 Task: Look for space in Gorizia, Italy from 15th June, 2023 to 21st June, 2023 for 5 adults in price range Rs.14000 to Rs.25000. Place can be entire place with 3 bedrooms having 3 beds and 3 bathrooms. Property type can be house, flat, guest house. Booking option can be shelf check-in. Required host language is English.
Action: Mouse moved to (400, 103)
Screenshot: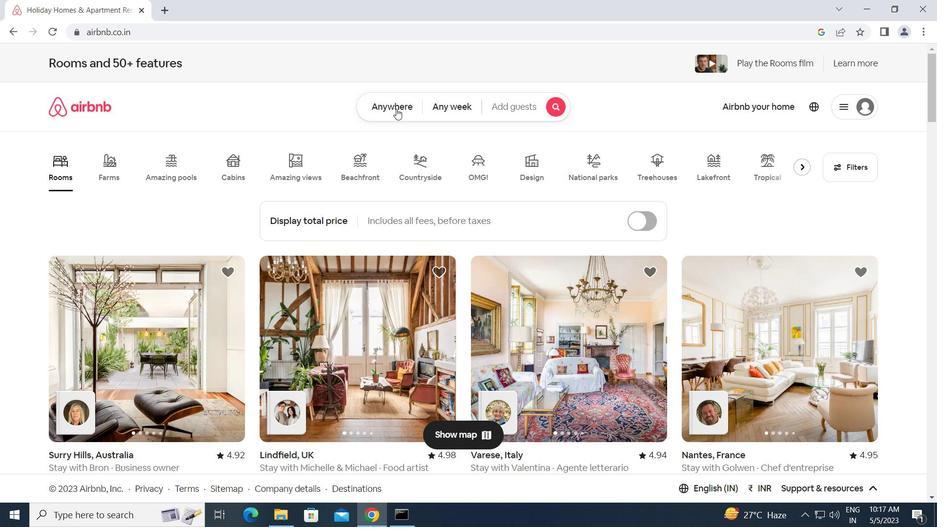 
Action: Mouse pressed left at (400, 103)
Screenshot: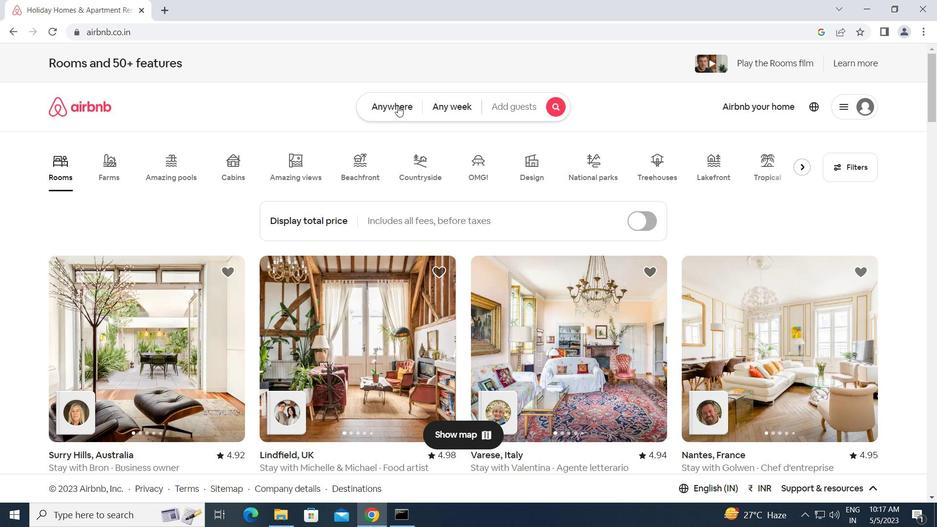 
Action: Mouse moved to (333, 159)
Screenshot: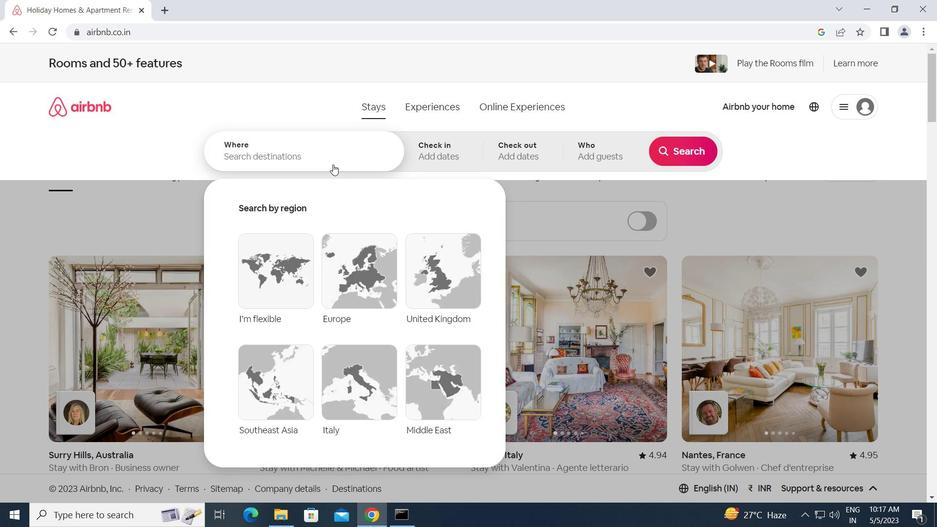 
Action: Mouse pressed left at (333, 159)
Screenshot: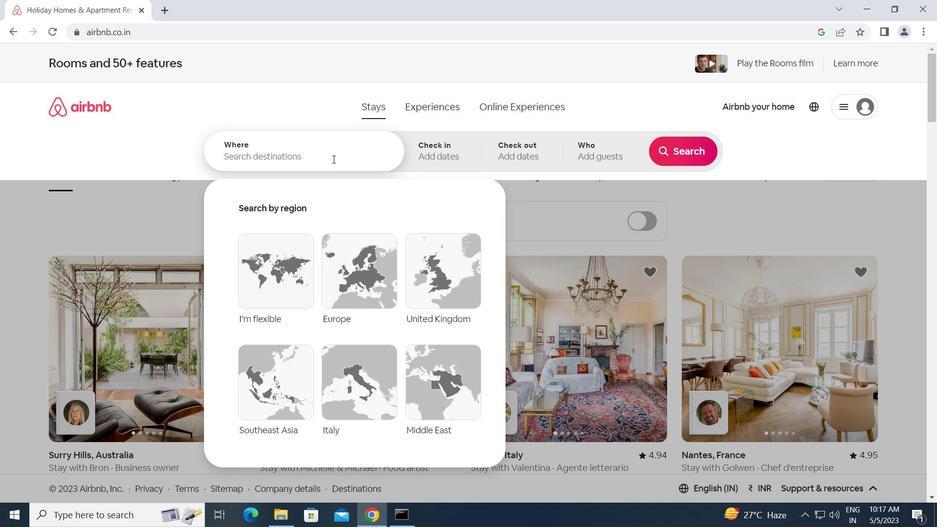 
Action: Key pressed g<Key.caps_lock>orizia,<Key.space><Key.caps_lock>i<Key.caps_lock>taly<Key.enter>
Screenshot: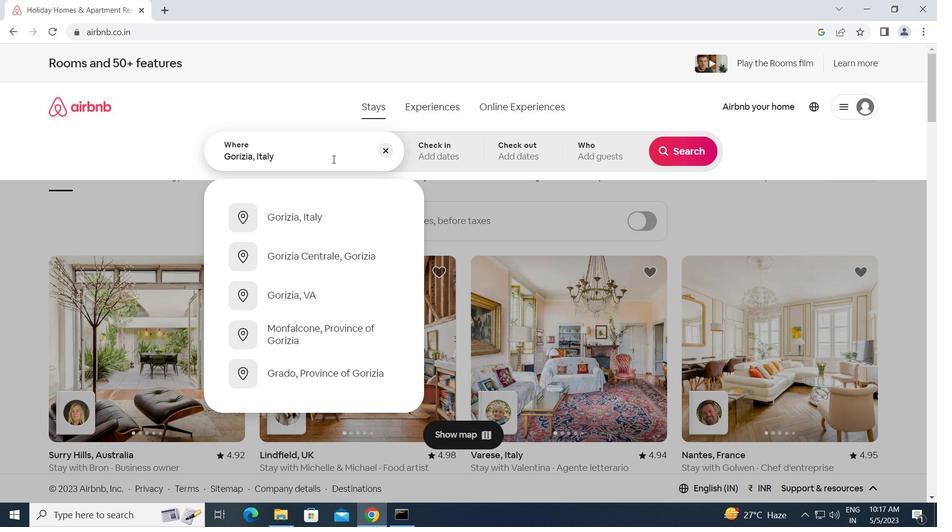 
Action: Mouse moved to (610, 354)
Screenshot: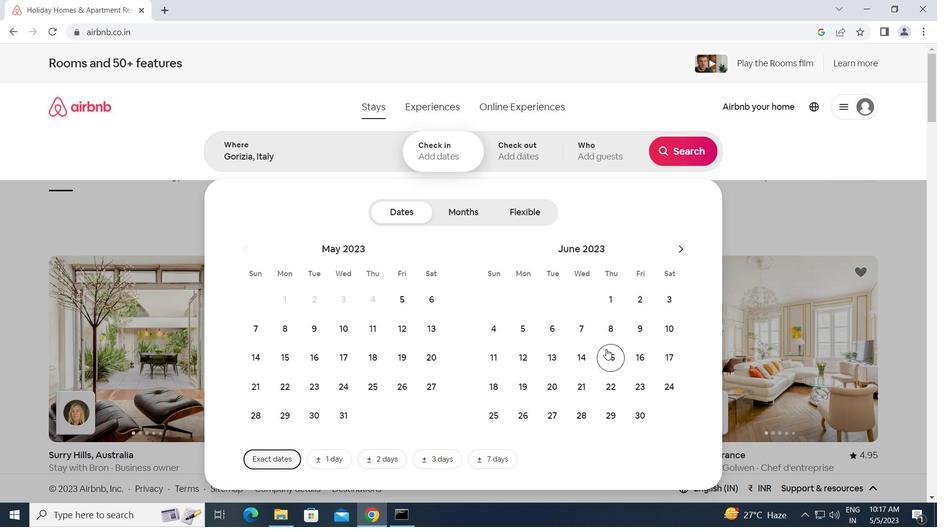 
Action: Mouse pressed left at (610, 354)
Screenshot: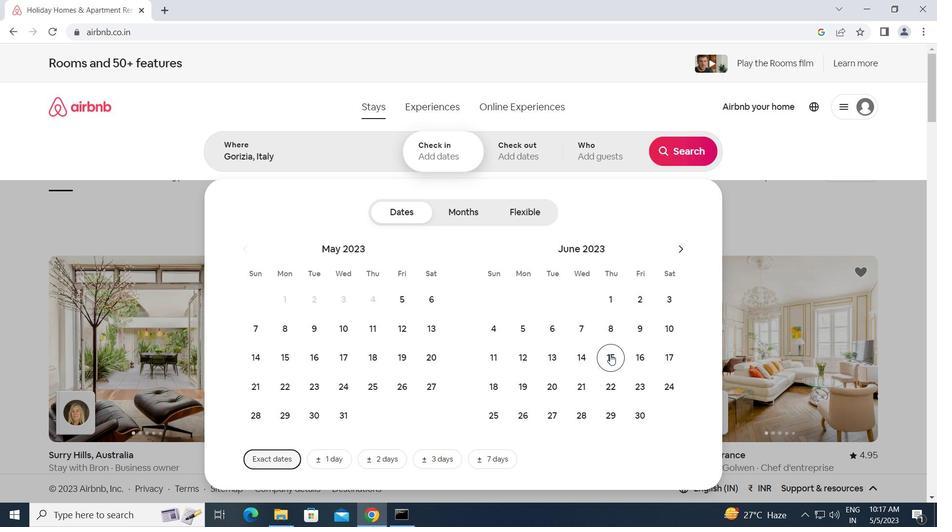 
Action: Mouse moved to (578, 386)
Screenshot: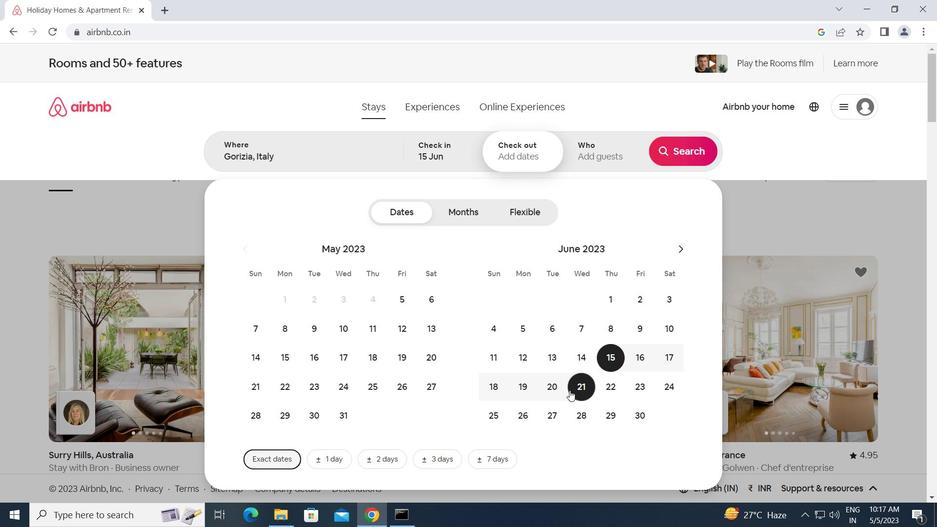 
Action: Mouse pressed left at (578, 386)
Screenshot: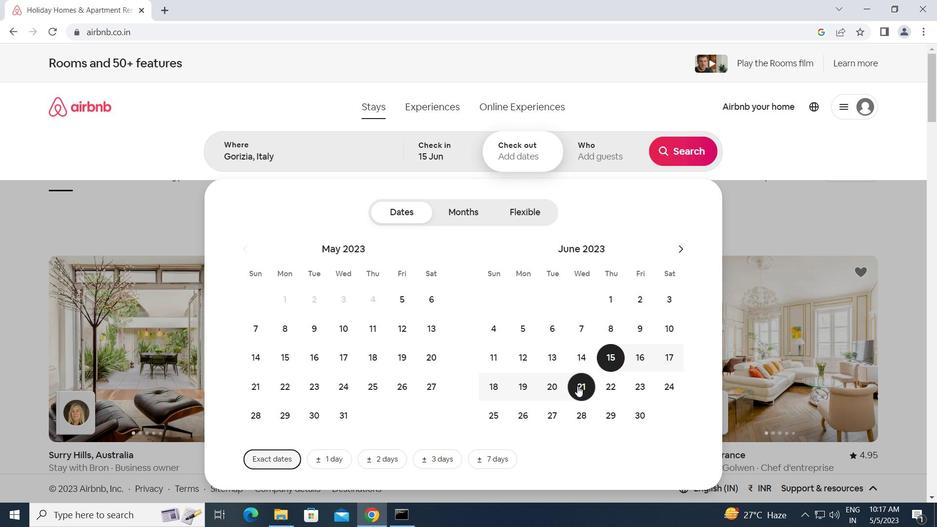 
Action: Mouse moved to (602, 155)
Screenshot: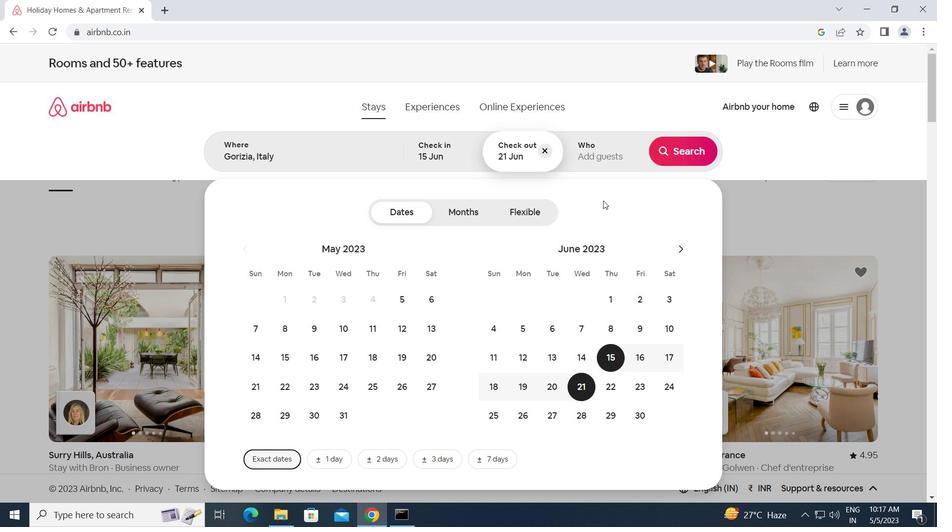 
Action: Mouse pressed left at (602, 155)
Screenshot: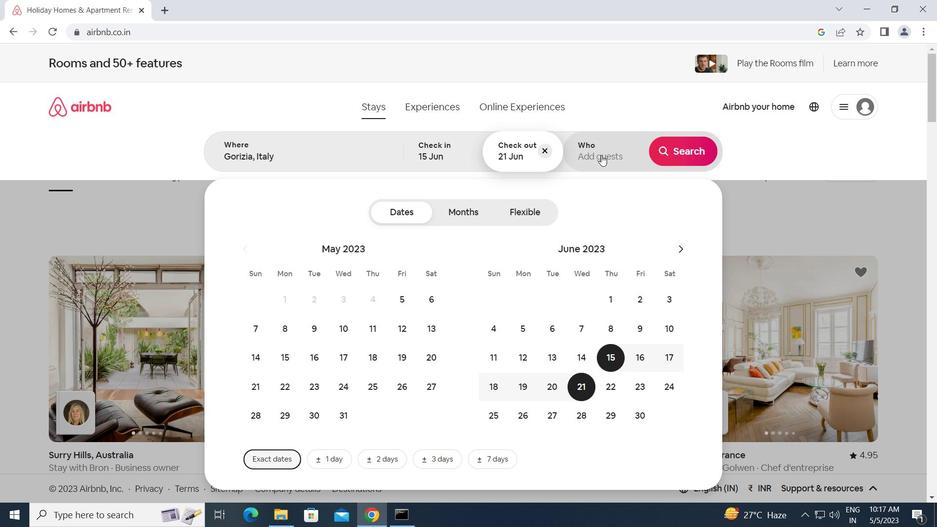 
Action: Mouse moved to (692, 217)
Screenshot: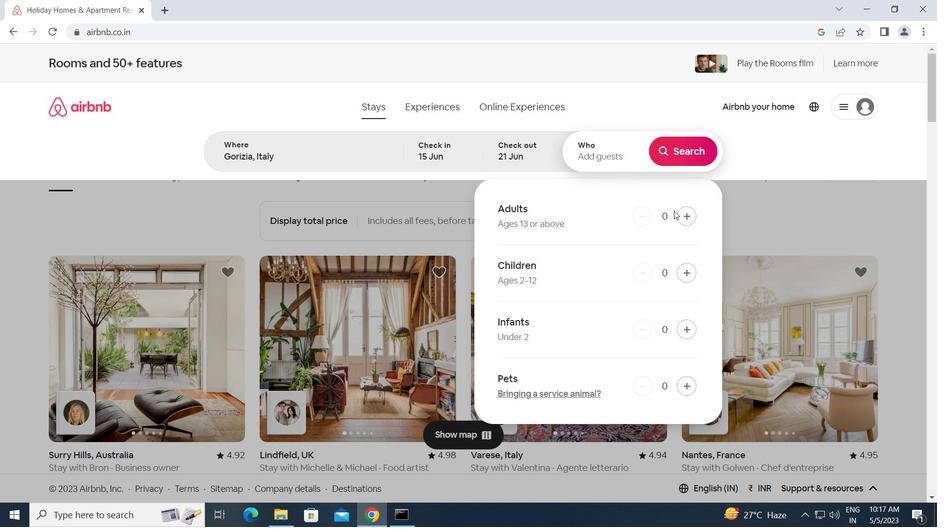 
Action: Mouse pressed left at (692, 217)
Screenshot: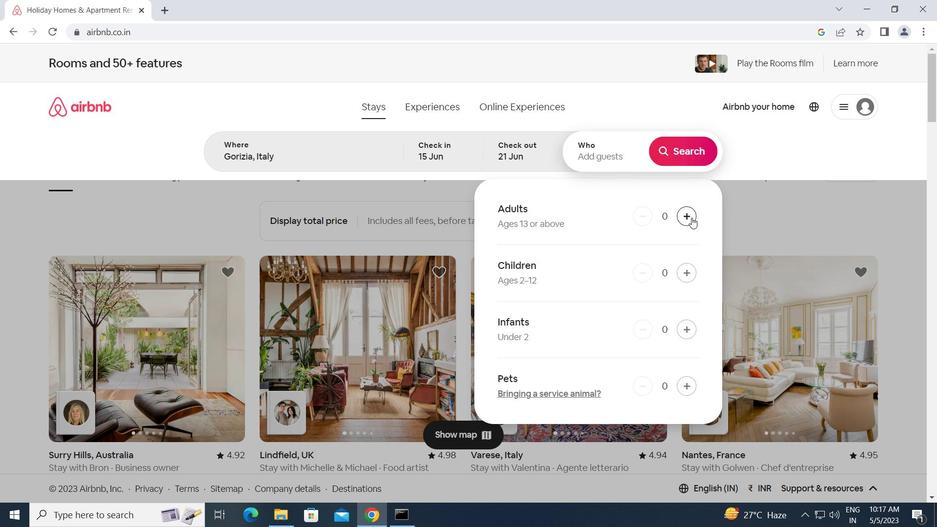 
Action: Mouse pressed left at (692, 217)
Screenshot: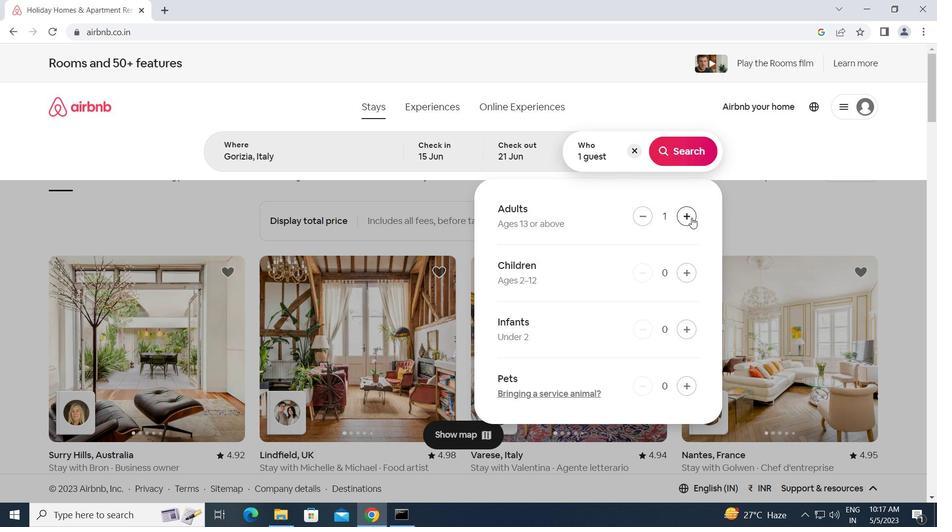 
Action: Mouse pressed left at (692, 217)
Screenshot: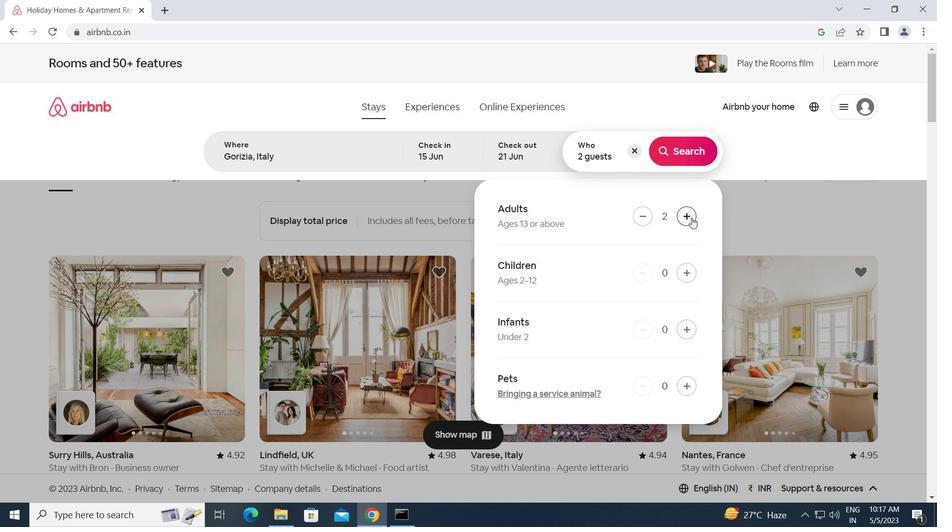 
Action: Mouse pressed left at (692, 217)
Screenshot: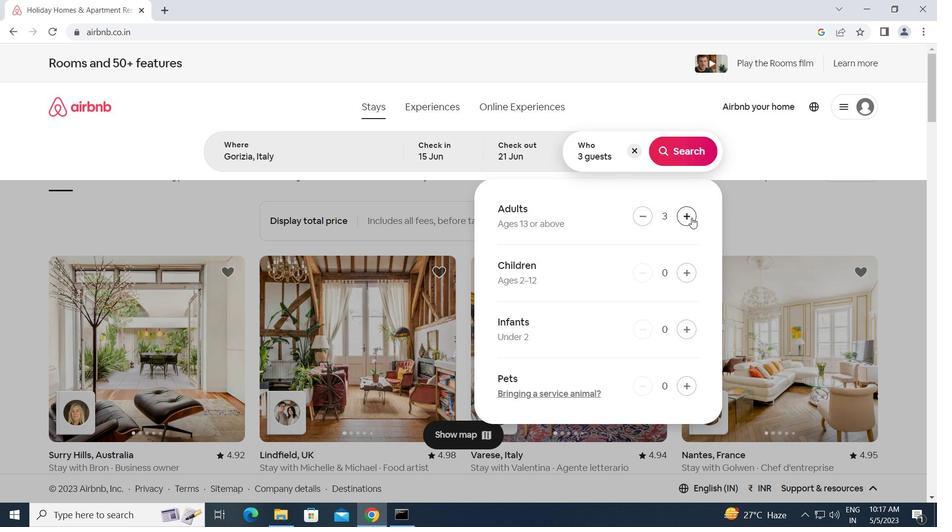 
Action: Mouse pressed left at (692, 217)
Screenshot: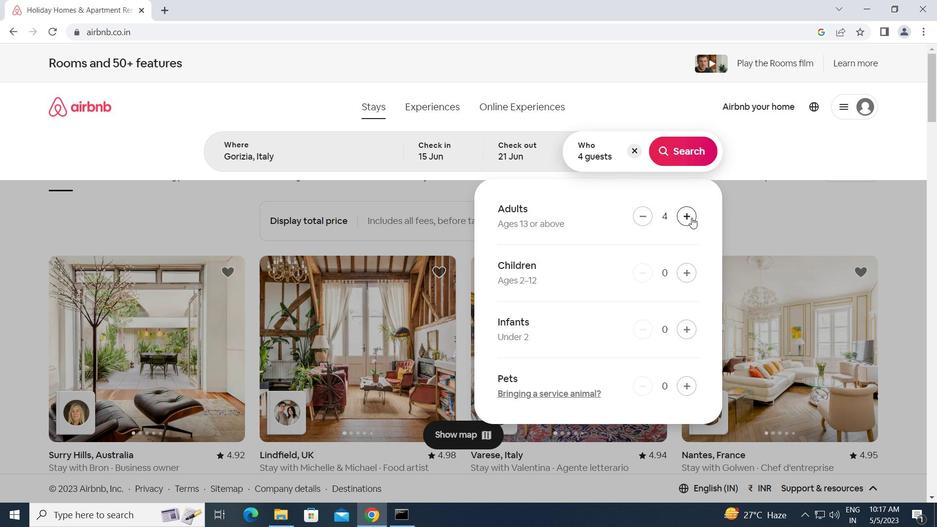 
Action: Mouse moved to (691, 148)
Screenshot: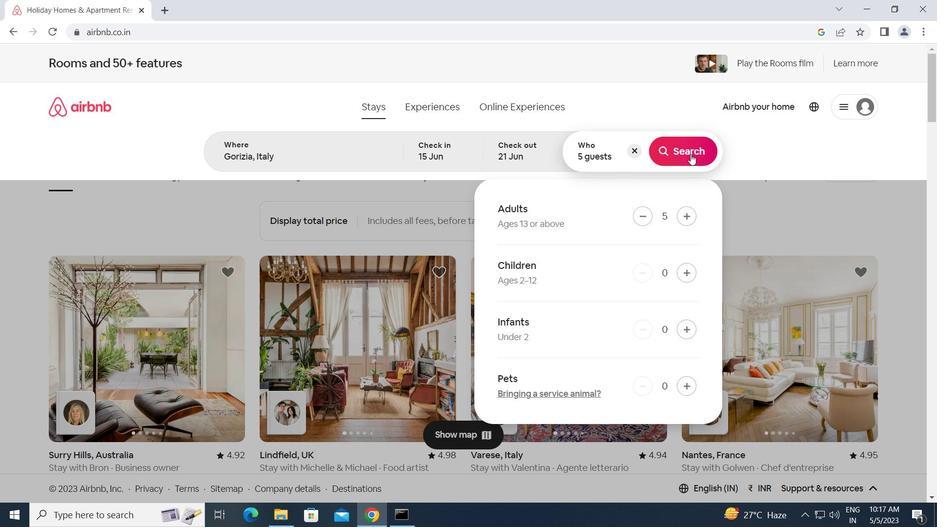 
Action: Mouse pressed left at (691, 148)
Screenshot: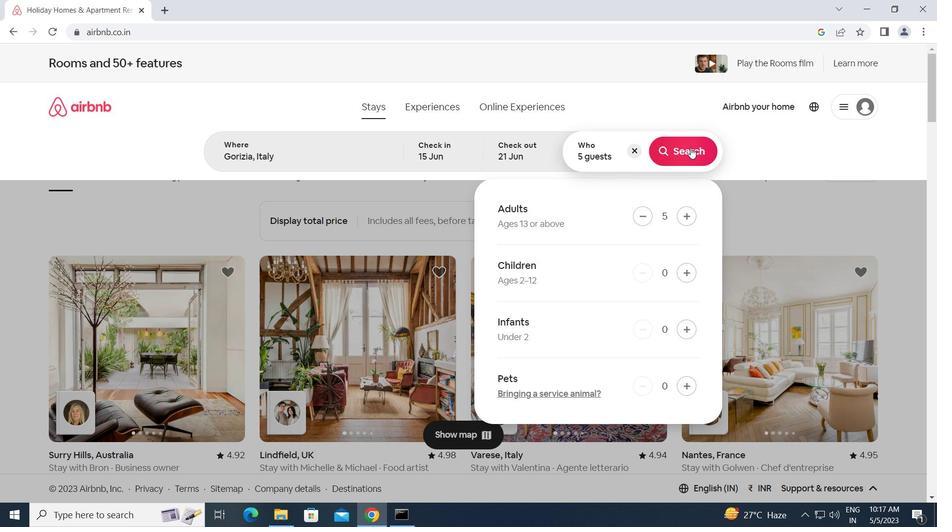 
Action: Mouse moved to (872, 116)
Screenshot: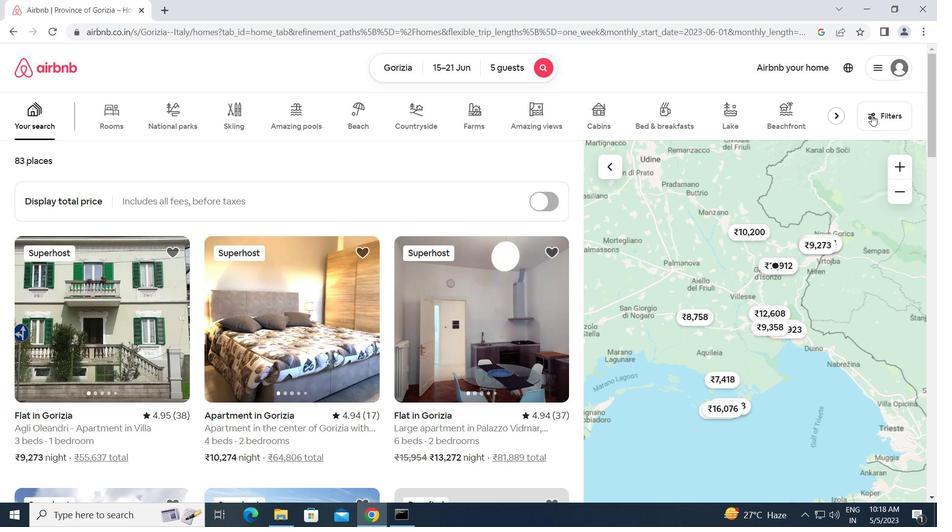 
Action: Mouse pressed left at (872, 116)
Screenshot: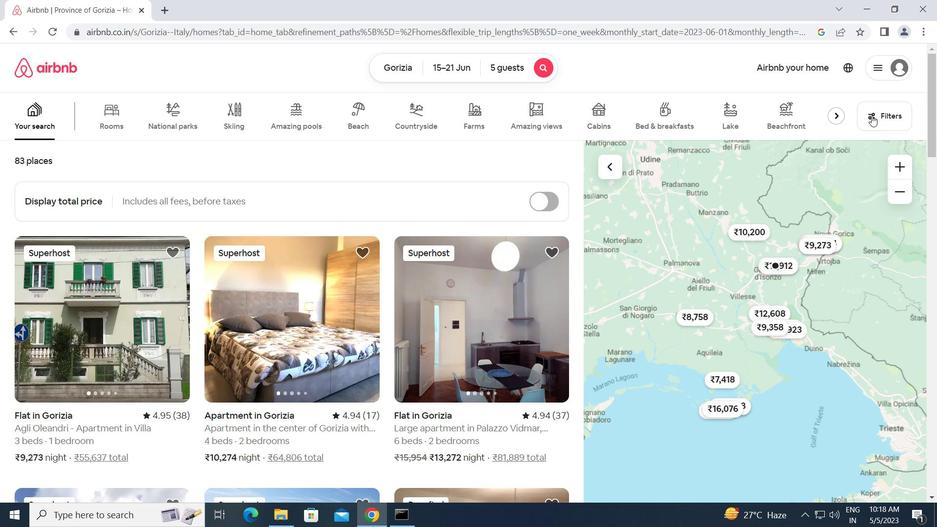 
Action: Mouse moved to (307, 420)
Screenshot: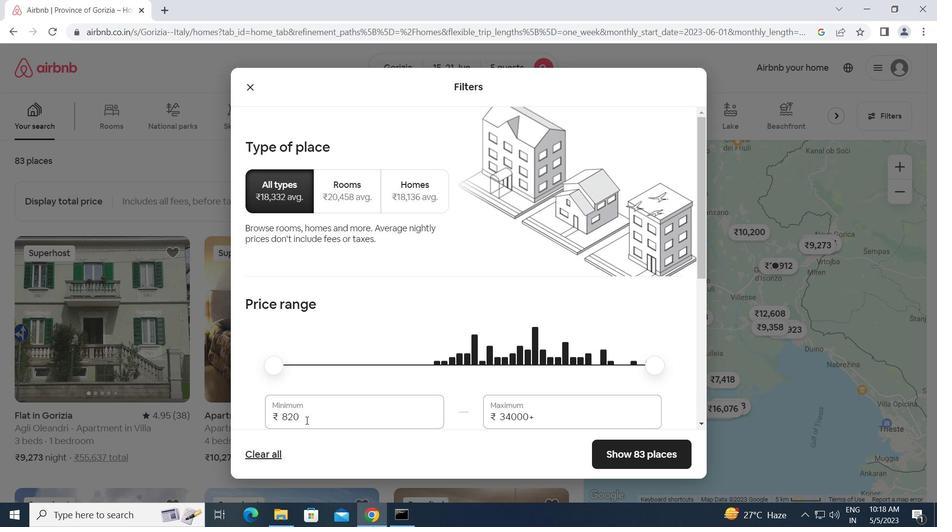 
Action: Mouse pressed left at (307, 420)
Screenshot: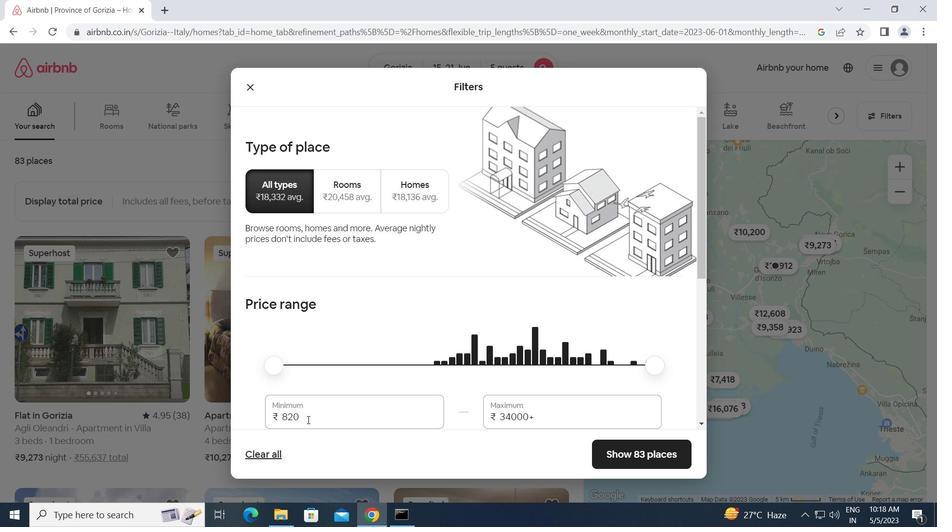 
Action: Mouse moved to (297, 355)
Screenshot: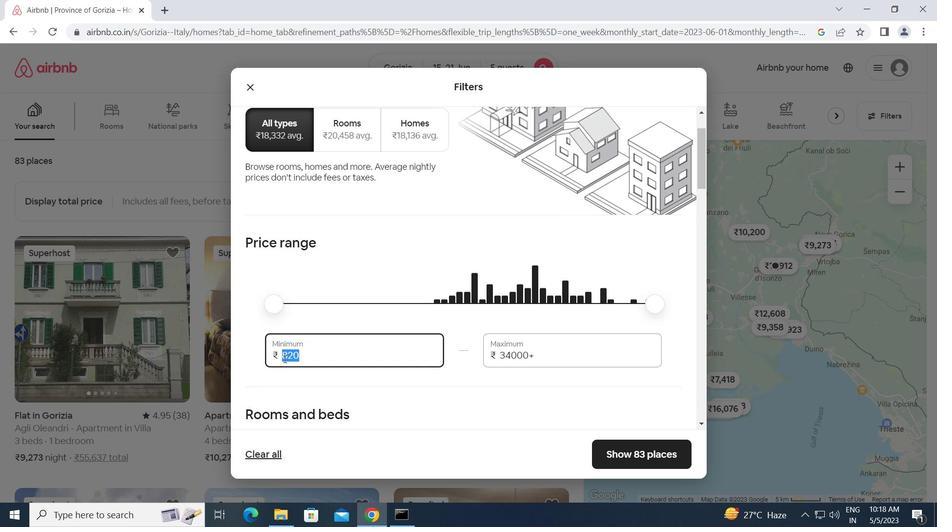
Action: Mouse pressed left at (297, 355)
Screenshot: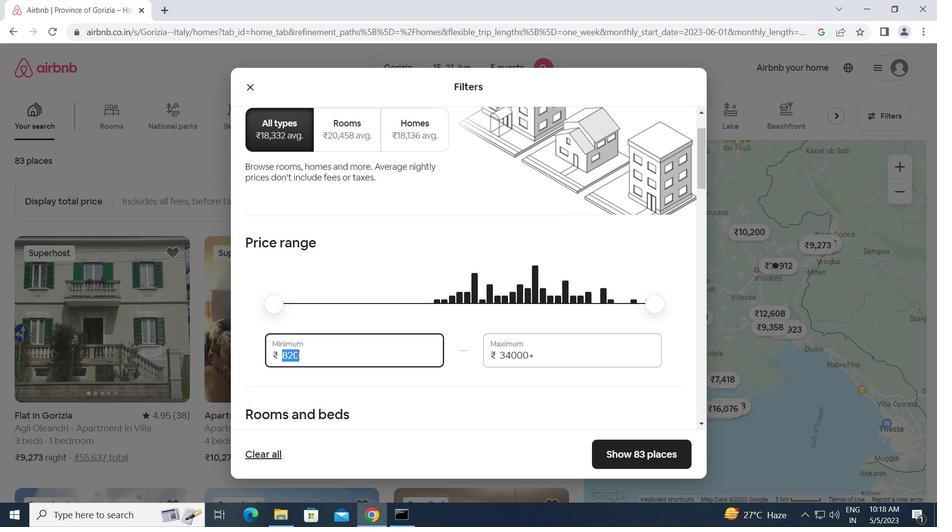 
Action: Mouse pressed left at (297, 355)
Screenshot: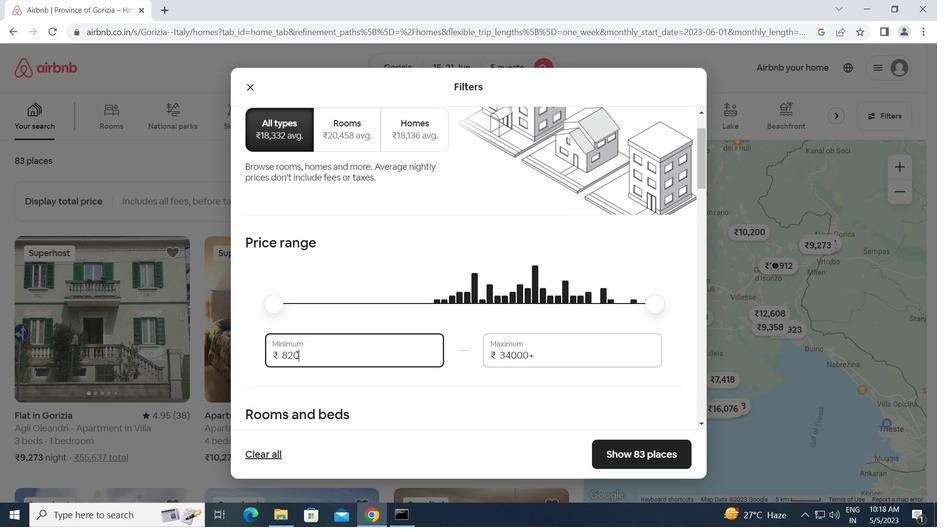
Action: Mouse moved to (268, 355)
Screenshot: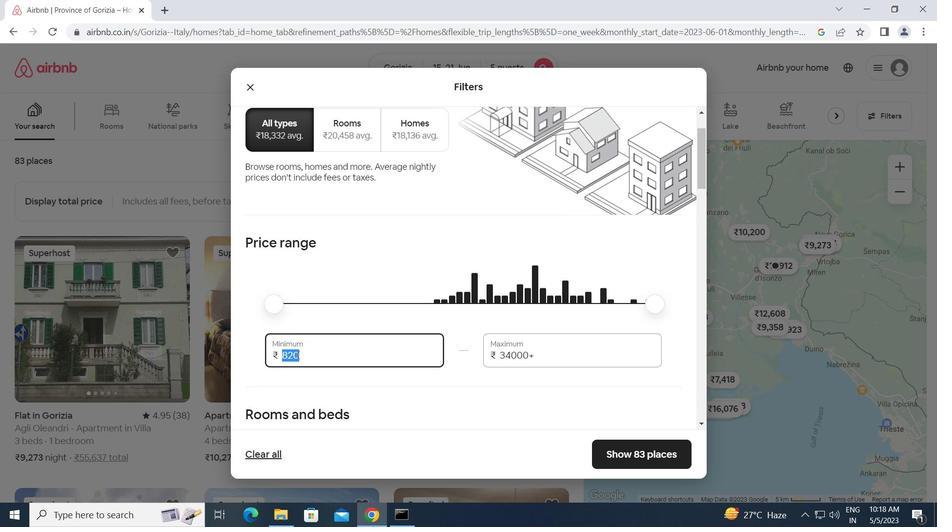 
Action: Key pressed 14000<Key.tab>25000
Screenshot: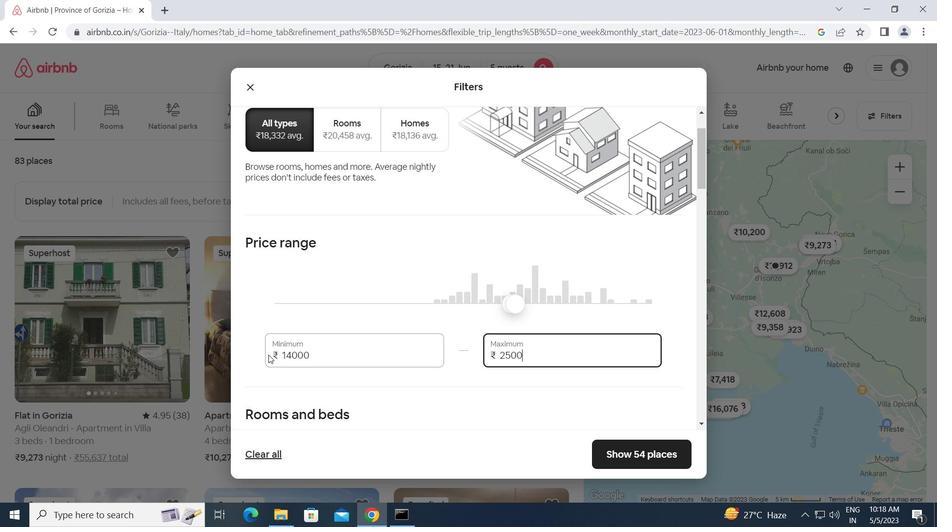 
Action: Mouse moved to (287, 351)
Screenshot: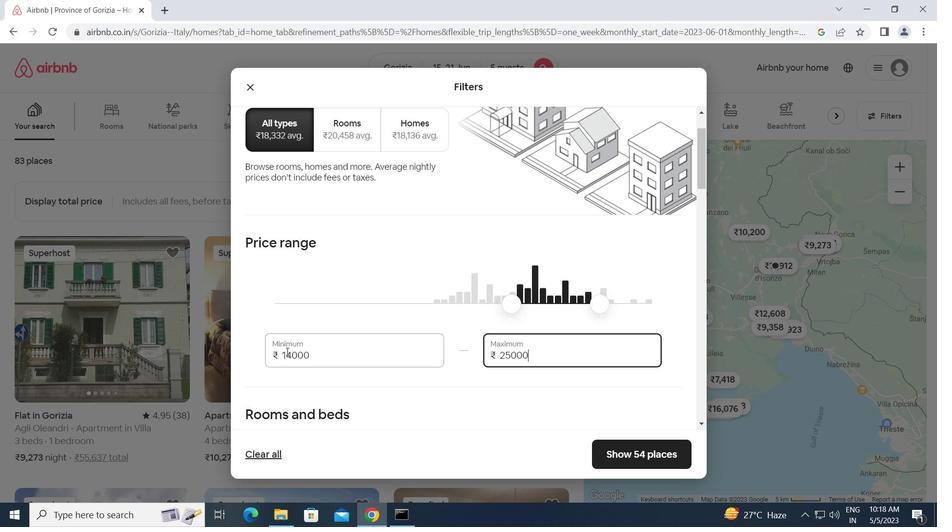
Action: Mouse scrolled (287, 351) with delta (0, 0)
Screenshot: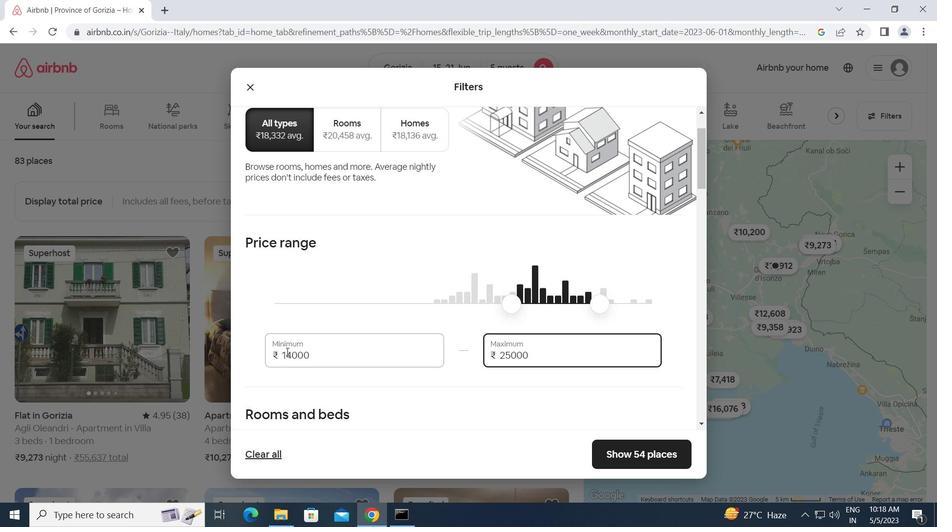 
Action: Mouse scrolled (287, 351) with delta (0, 0)
Screenshot: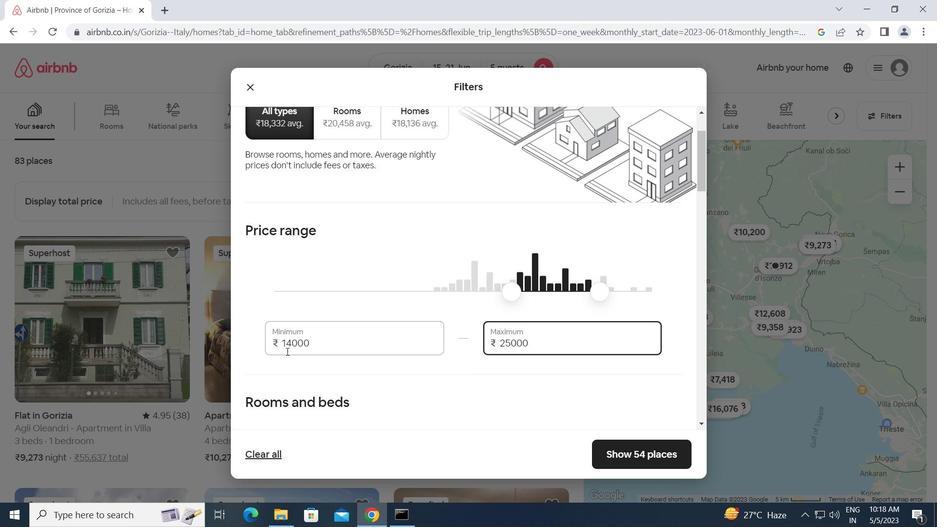 
Action: Mouse scrolled (287, 351) with delta (0, 0)
Screenshot: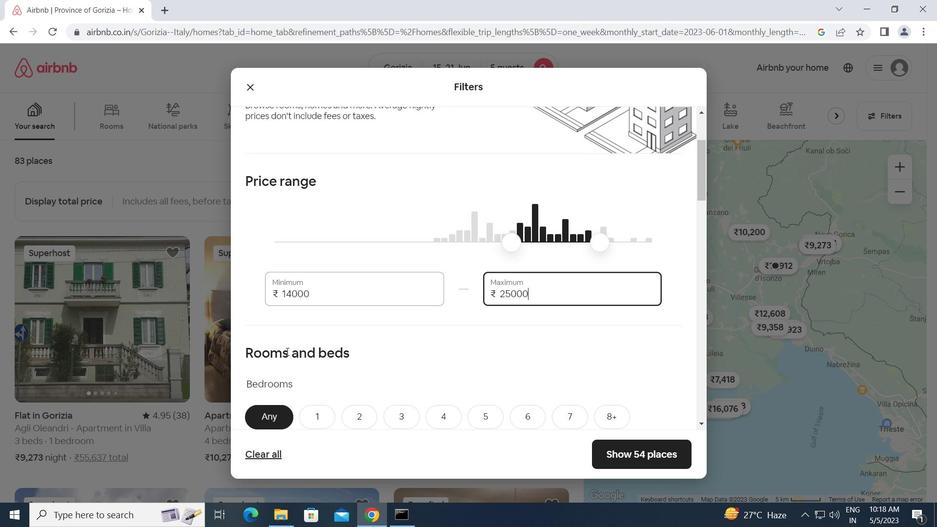 
Action: Mouse scrolled (287, 351) with delta (0, 0)
Screenshot: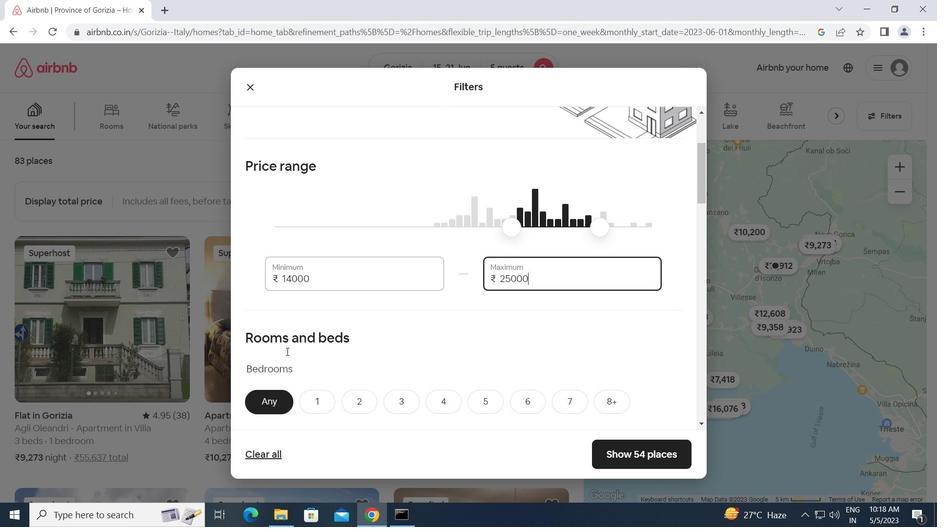 
Action: Mouse moved to (401, 239)
Screenshot: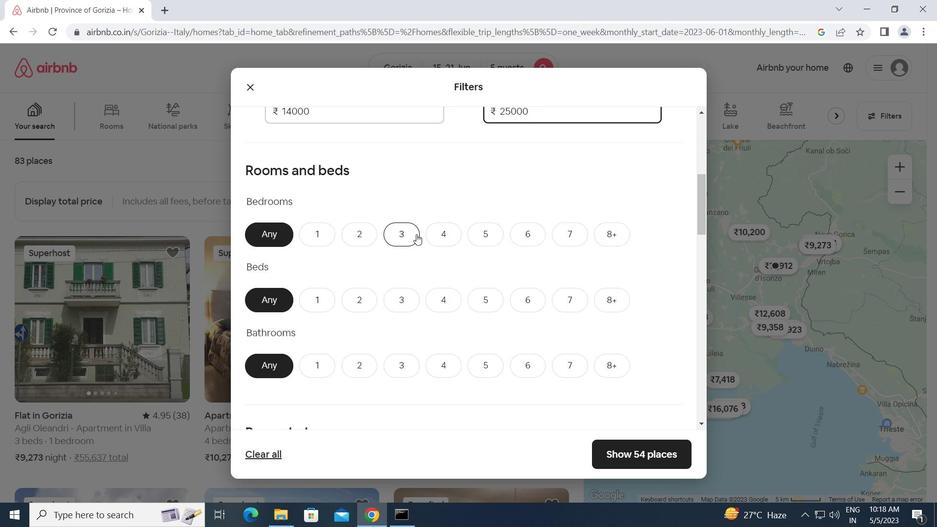 
Action: Mouse pressed left at (401, 239)
Screenshot: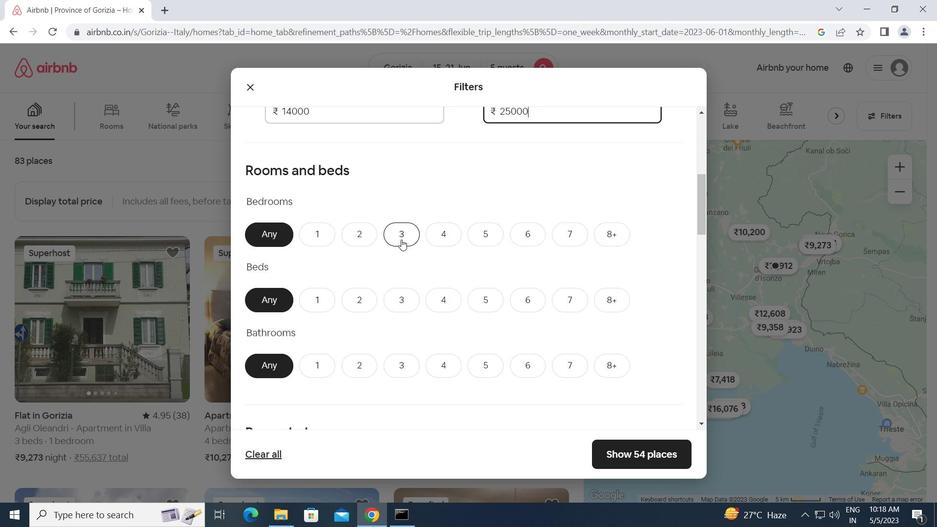 
Action: Mouse moved to (406, 299)
Screenshot: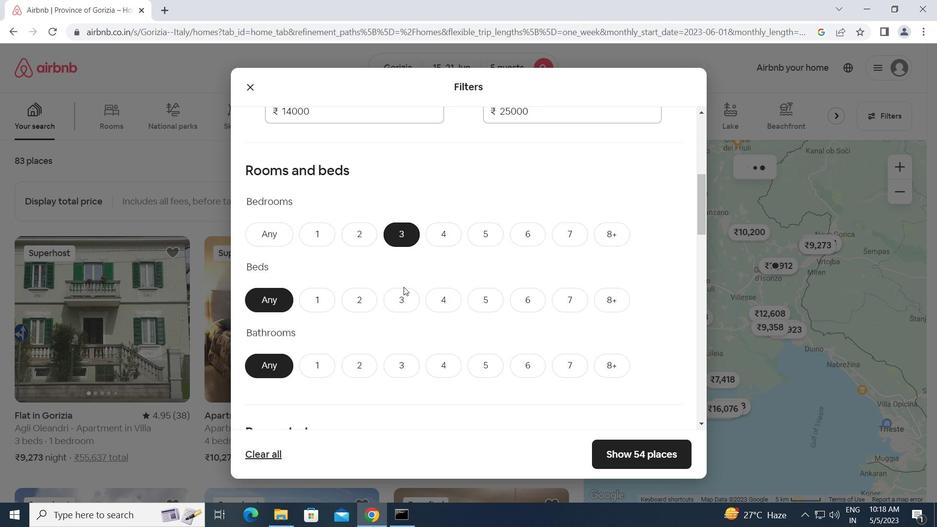 
Action: Mouse pressed left at (406, 299)
Screenshot: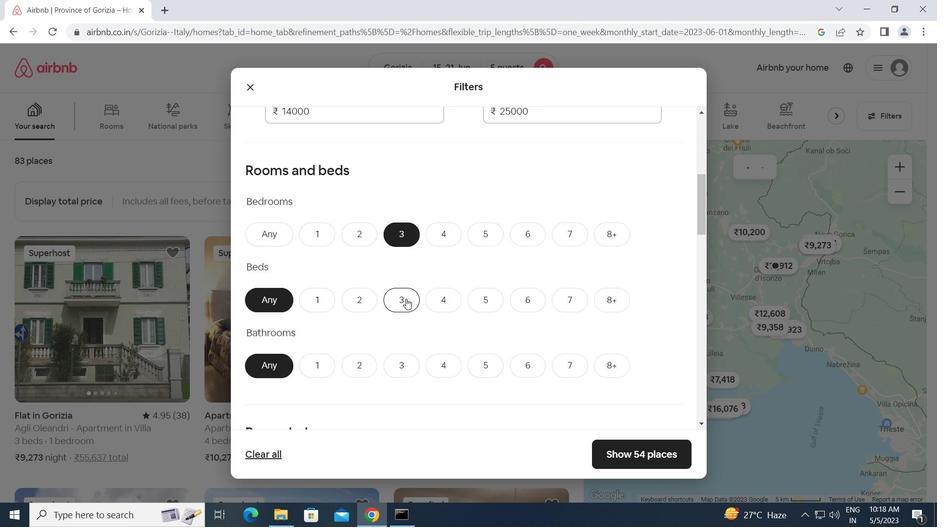 
Action: Mouse moved to (405, 365)
Screenshot: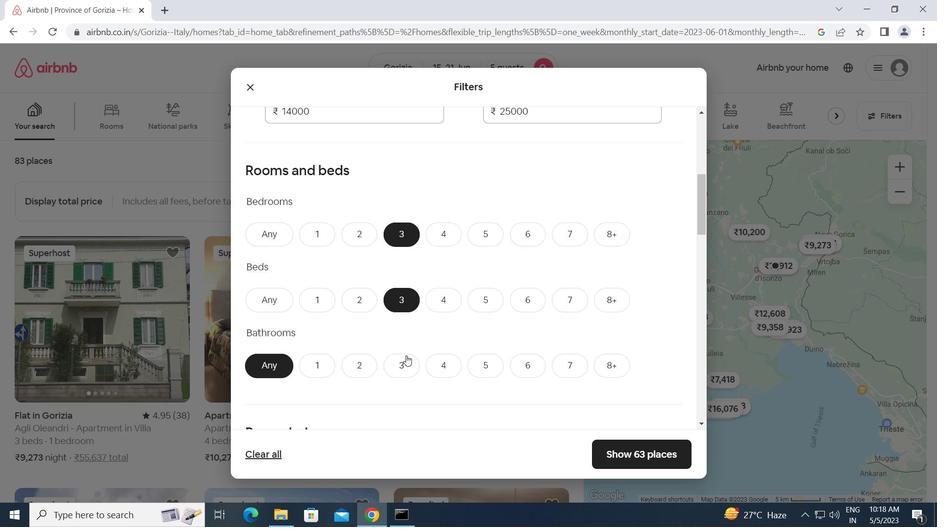 
Action: Mouse pressed left at (405, 365)
Screenshot: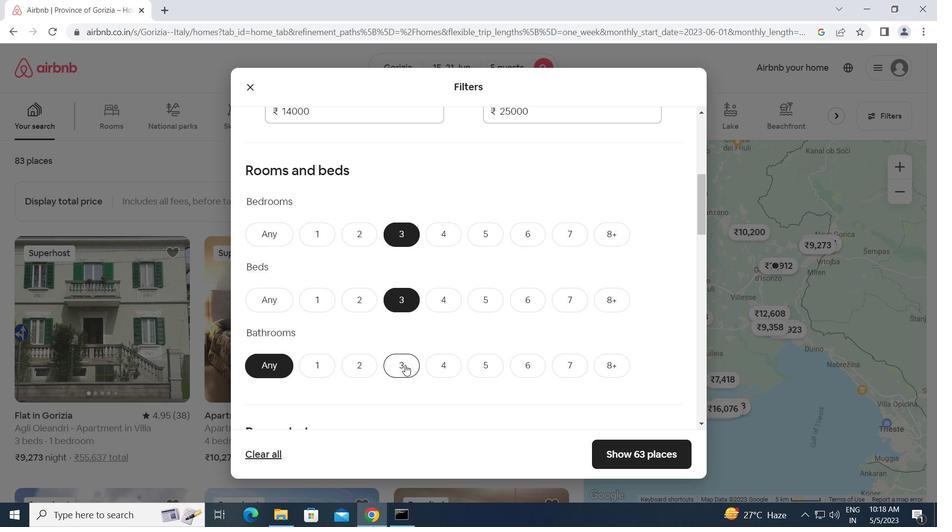 
Action: Mouse moved to (405, 366)
Screenshot: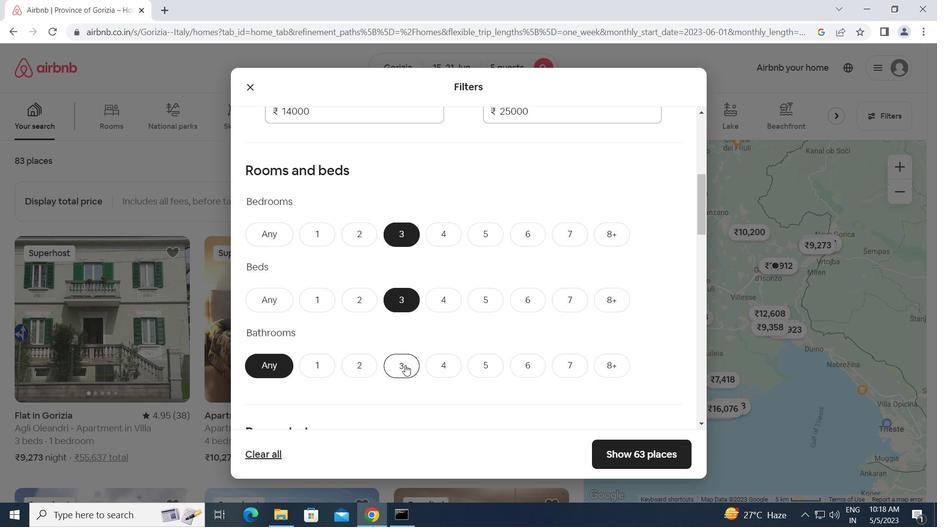 
Action: Mouse scrolled (405, 365) with delta (0, 0)
Screenshot: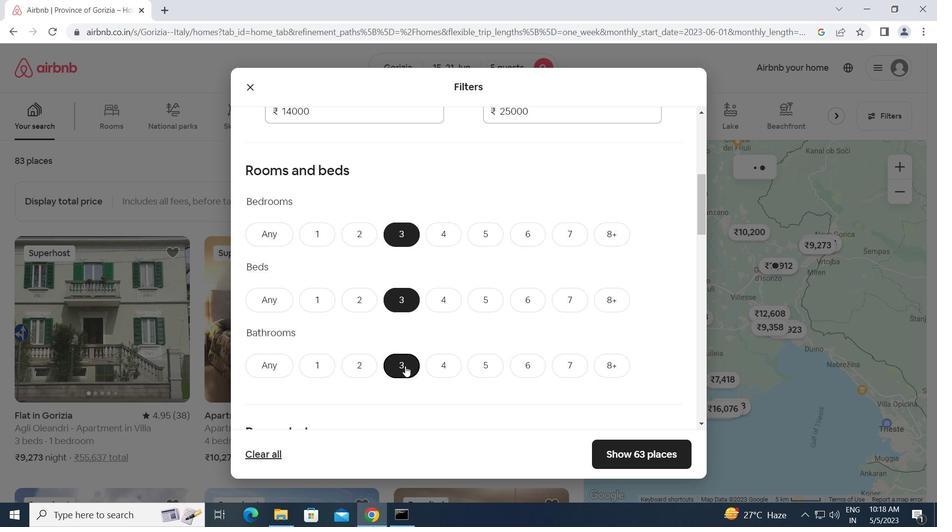
Action: Mouse scrolled (405, 365) with delta (0, 0)
Screenshot: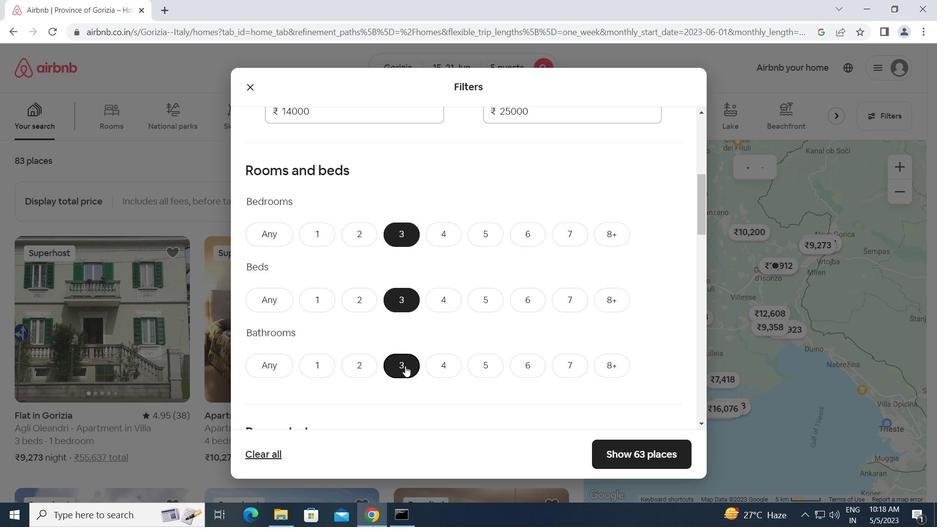 
Action: Mouse moved to (309, 360)
Screenshot: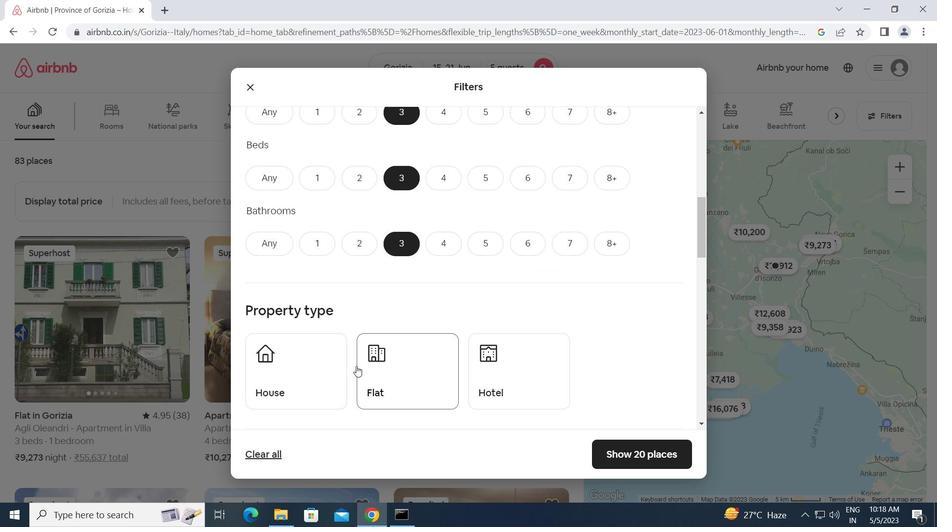 
Action: Mouse pressed left at (309, 360)
Screenshot: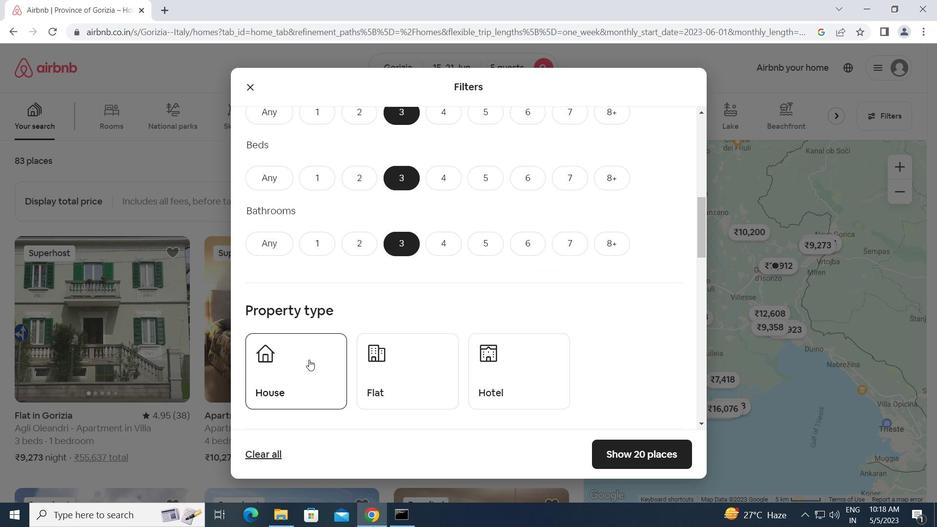 
Action: Mouse moved to (397, 372)
Screenshot: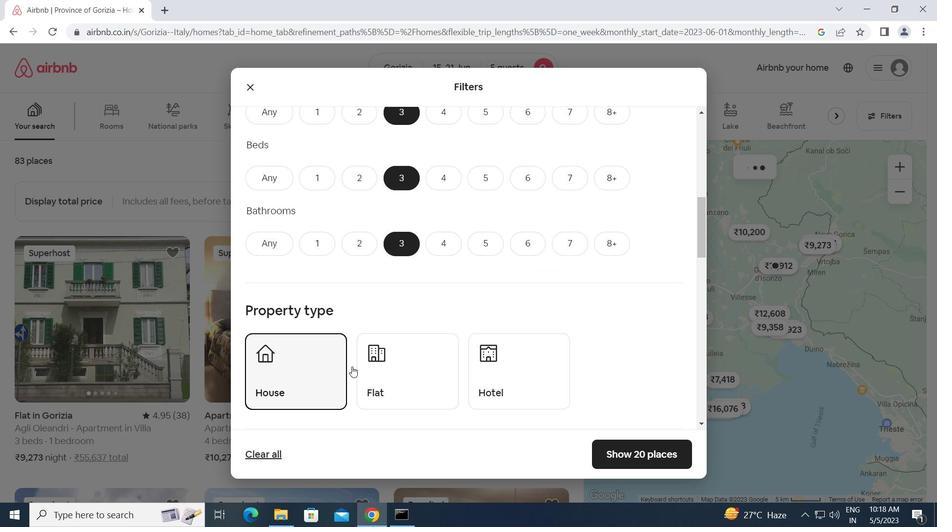 
Action: Mouse pressed left at (397, 372)
Screenshot: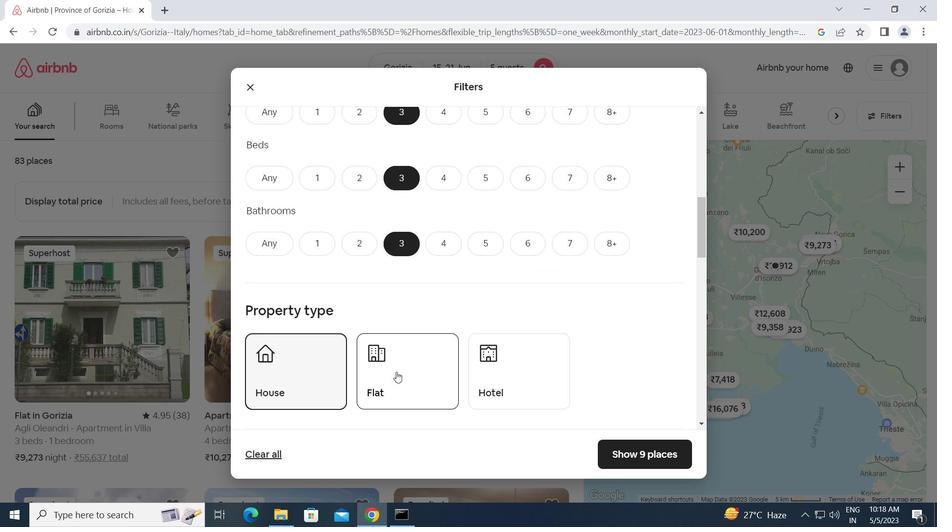 
Action: Mouse scrolled (397, 371) with delta (0, 0)
Screenshot: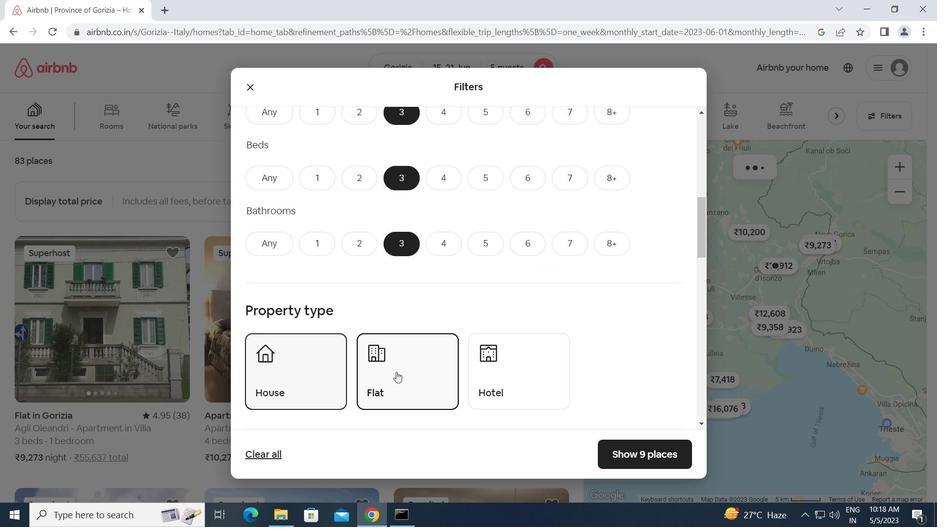 
Action: Mouse scrolled (397, 371) with delta (0, 0)
Screenshot: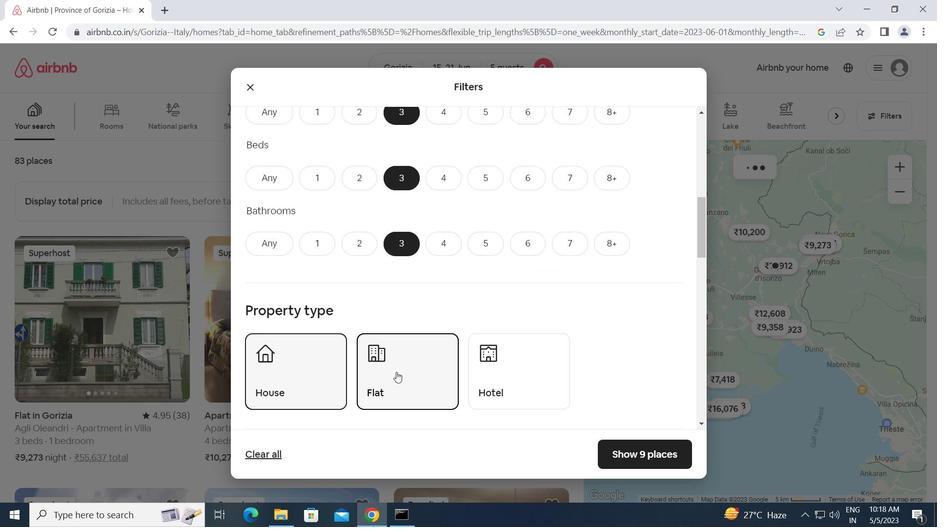 
Action: Mouse scrolled (397, 371) with delta (0, 0)
Screenshot: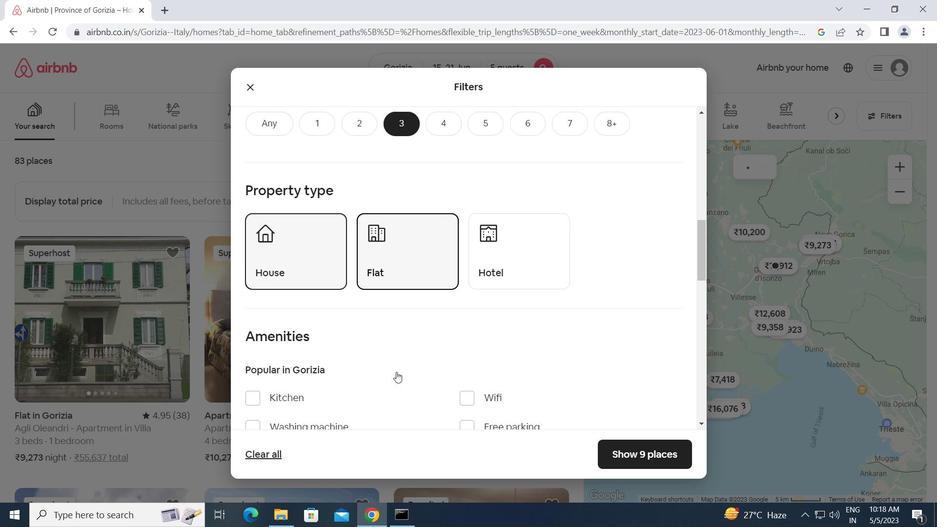 
Action: Mouse scrolled (397, 371) with delta (0, 0)
Screenshot: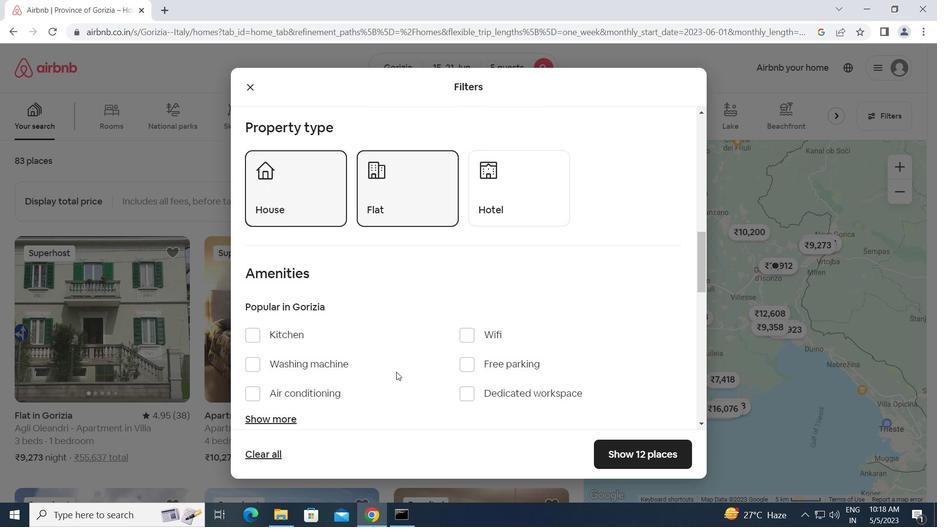 
Action: Mouse scrolled (397, 371) with delta (0, 0)
Screenshot: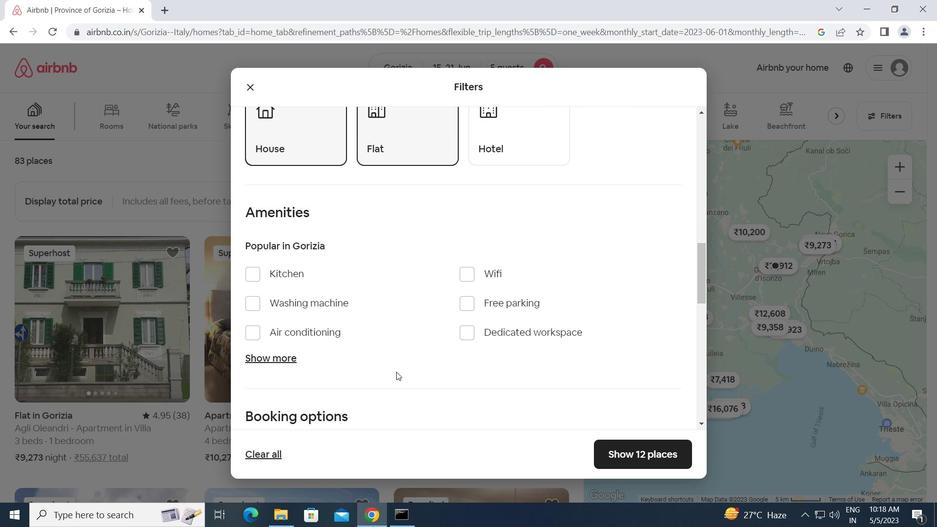 
Action: Mouse scrolled (397, 371) with delta (0, 0)
Screenshot: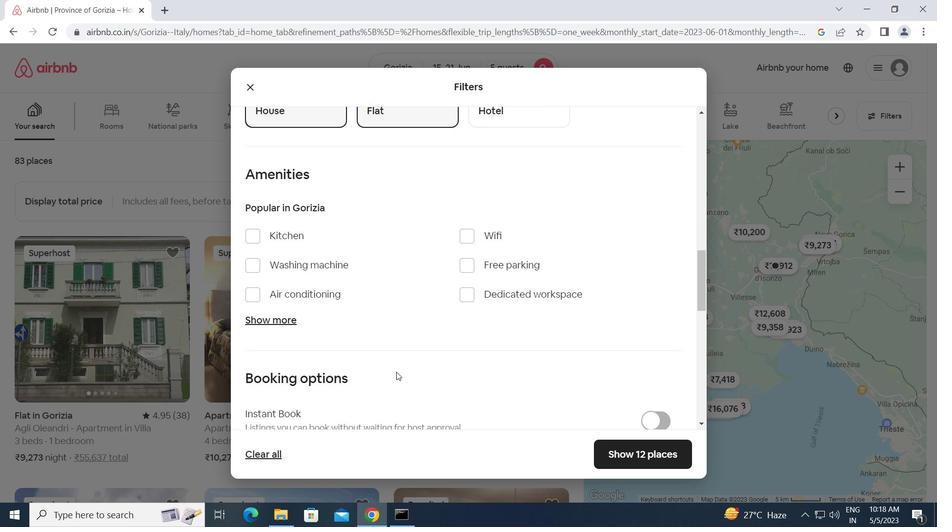 
Action: Mouse scrolled (397, 371) with delta (0, 0)
Screenshot: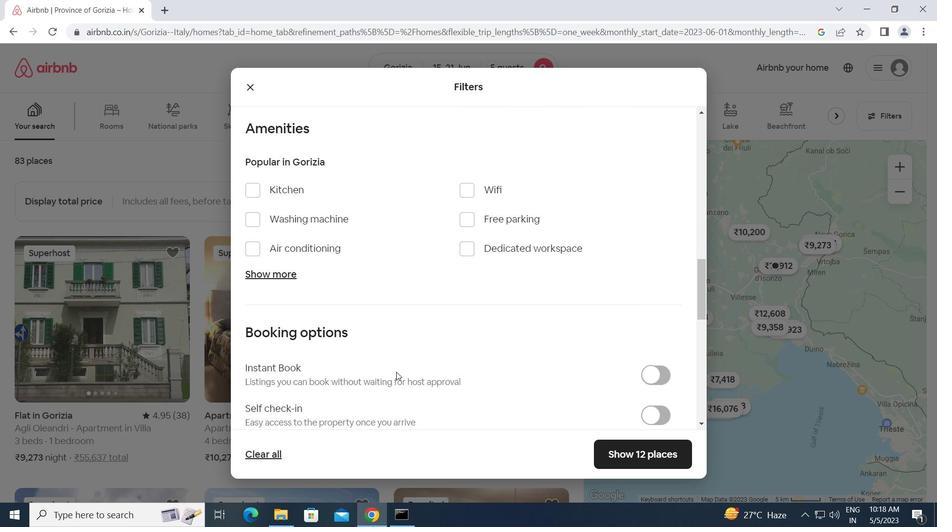 
Action: Mouse moved to (657, 320)
Screenshot: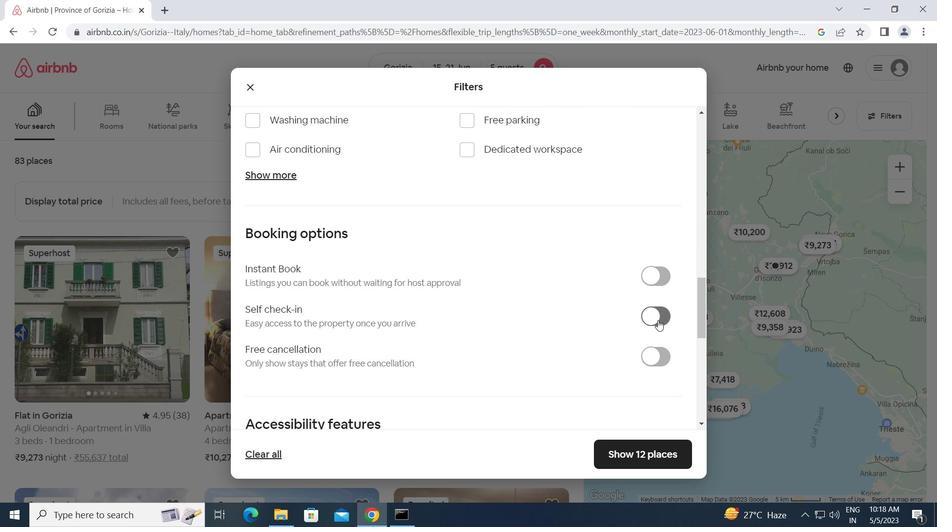 
Action: Mouse pressed left at (657, 320)
Screenshot: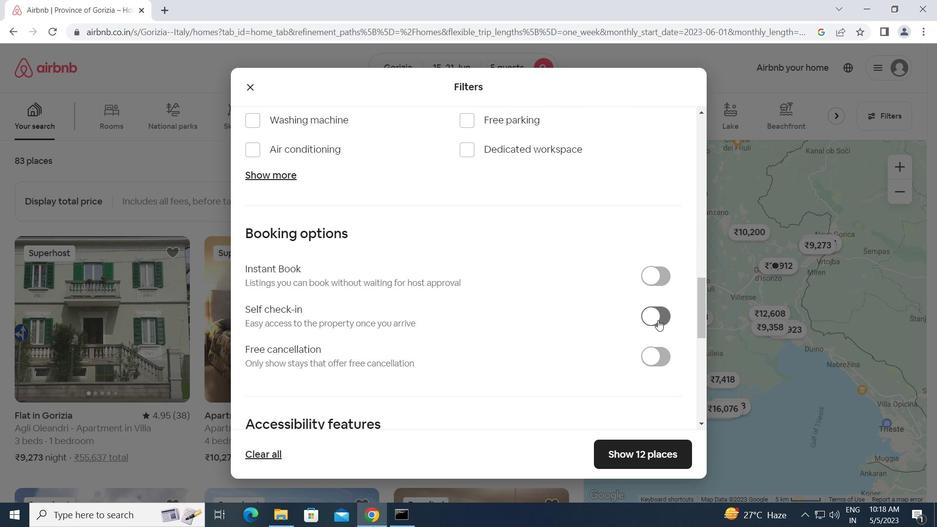 
Action: Mouse moved to (516, 355)
Screenshot: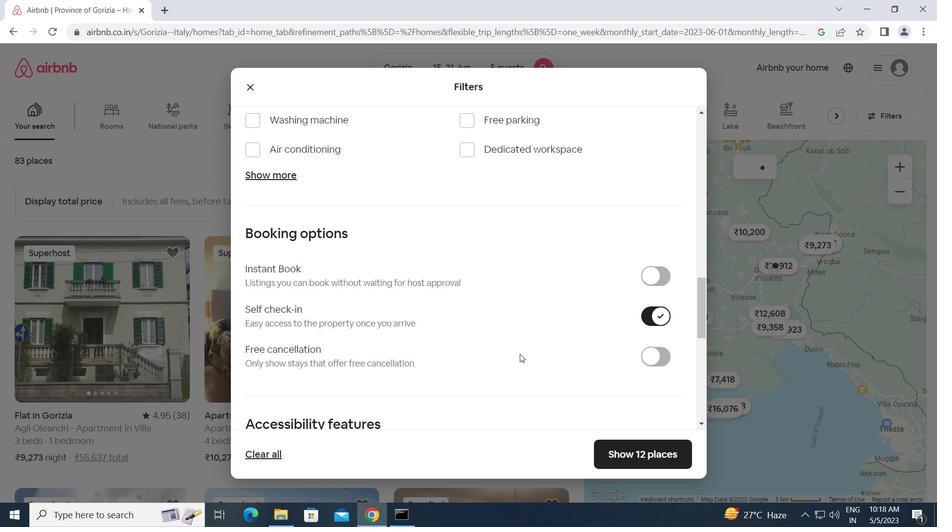 
Action: Mouse scrolled (516, 355) with delta (0, 0)
Screenshot: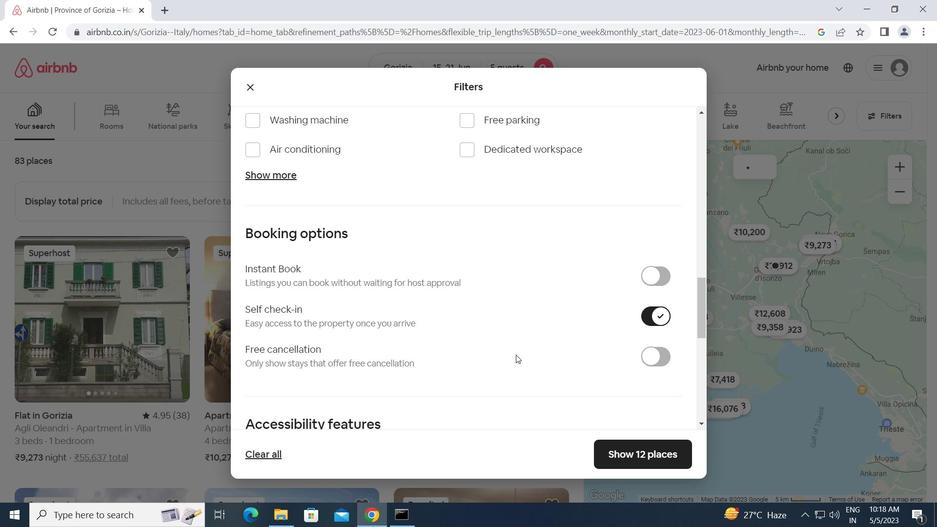
Action: Mouse scrolled (516, 355) with delta (0, 0)
Screenshot: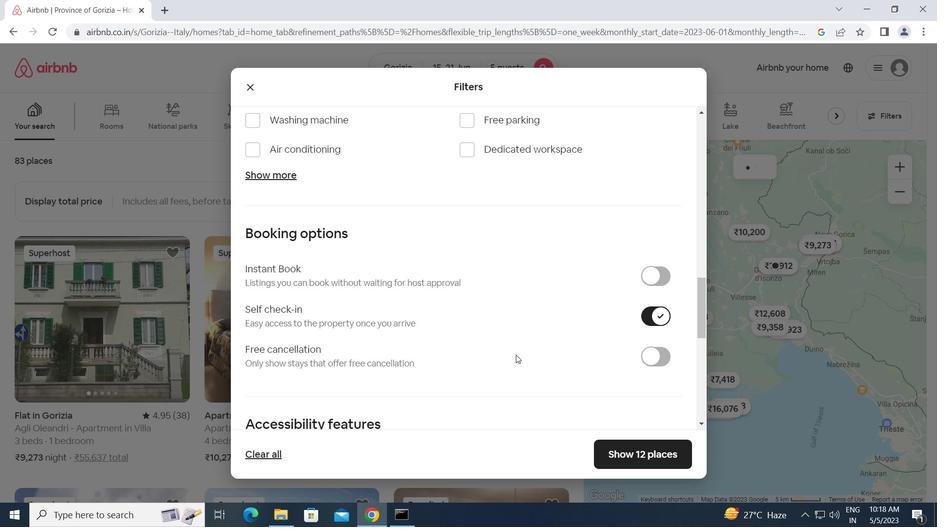 
Action: Mouse scrolled (516, 355) with delta (0, 0)
Screenshot: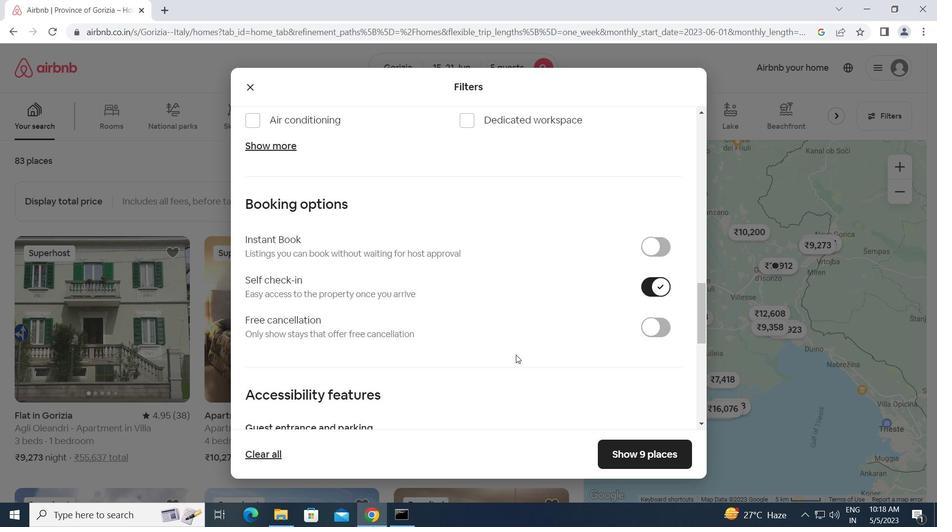 
Action: Mouse scrolled (516, 355) with delta (0, 0)
Screenshot: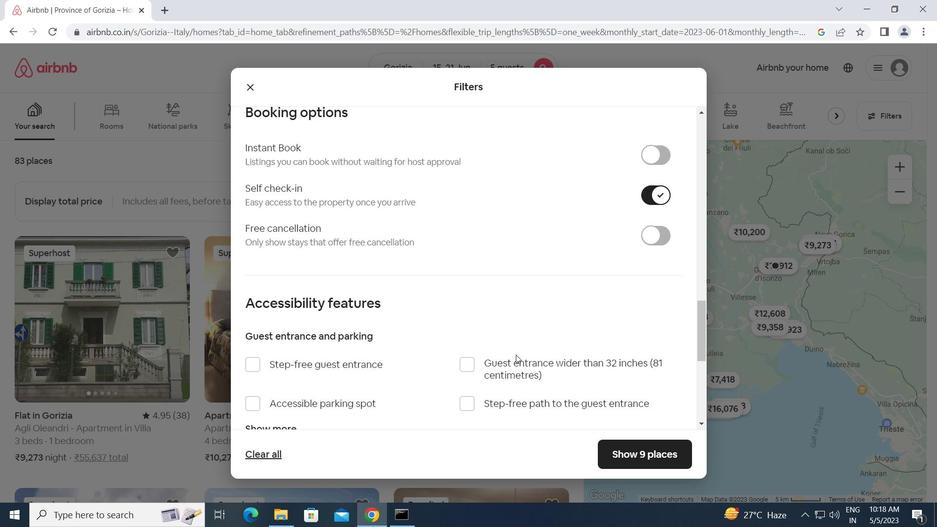 
Action: Mouse scrolled (516, 355) with delta (0, 0)
Screenshot: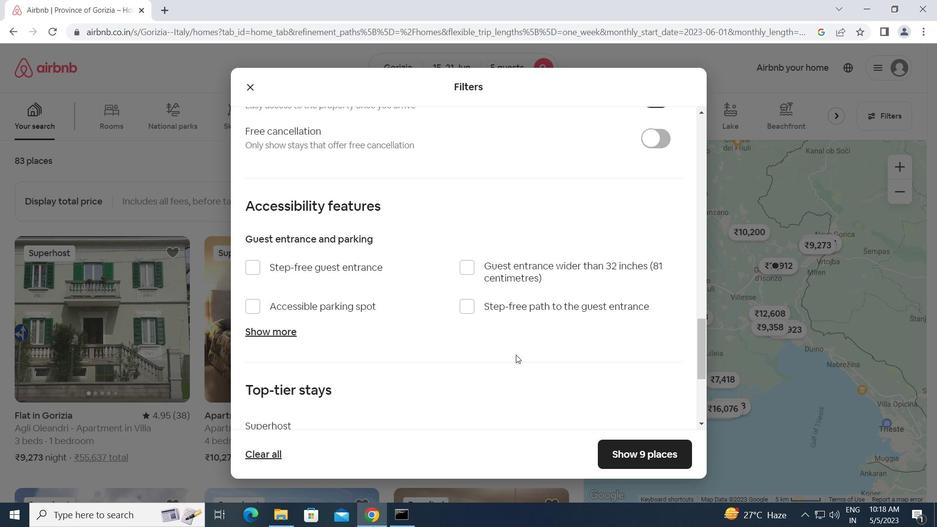 
Action: Mouse scrolled (516, 355) with delta (0, 0)
Screenshot: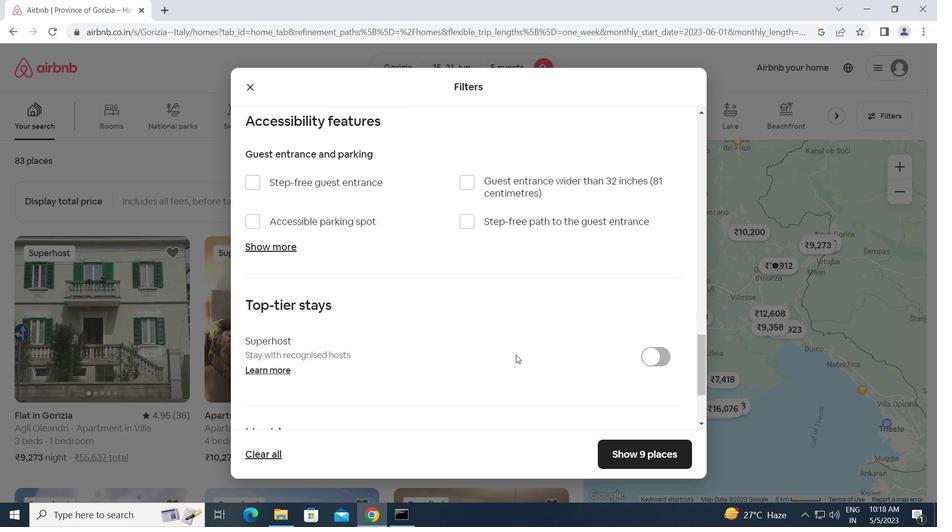 
Action: Mouse scrolled (516, 355) with delta (0, 0)
Screenshot: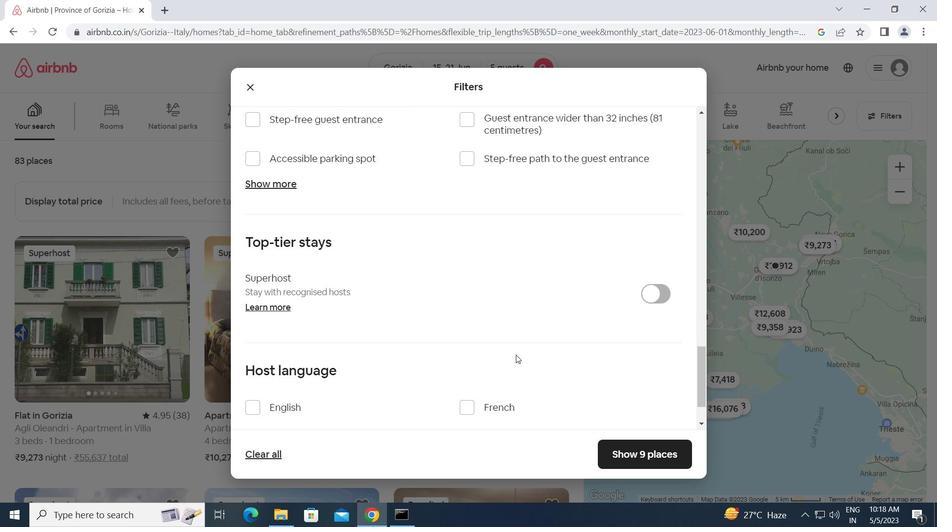 
Action: Mouse scrolled (516, 355) with delta (0, 0)
Screenshot: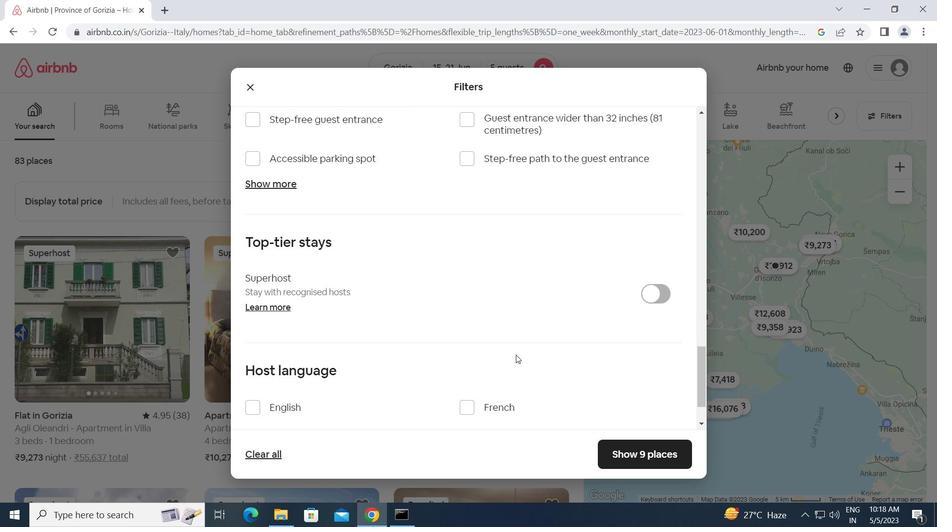 
Action: Mouse moved to (251, 345)
Screenshot: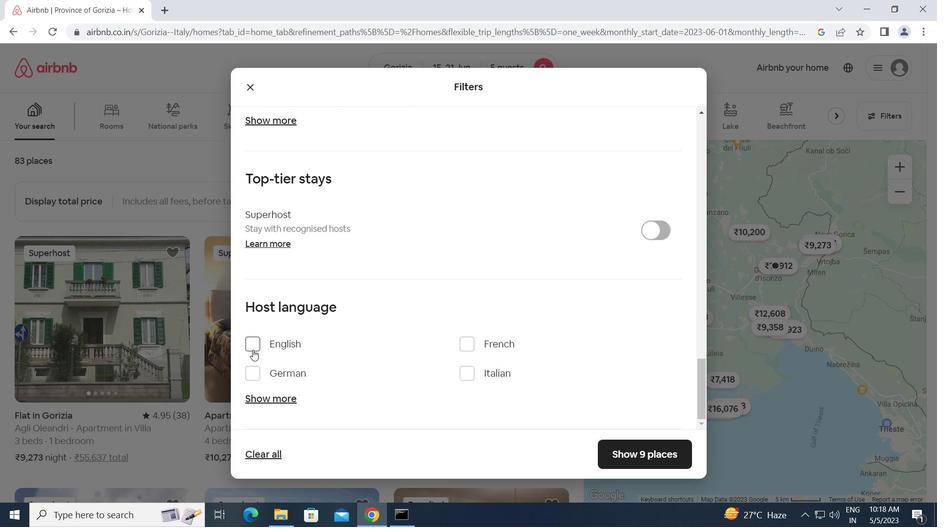 
Action: Mouse pressed left at (251, 345)
Screenshot: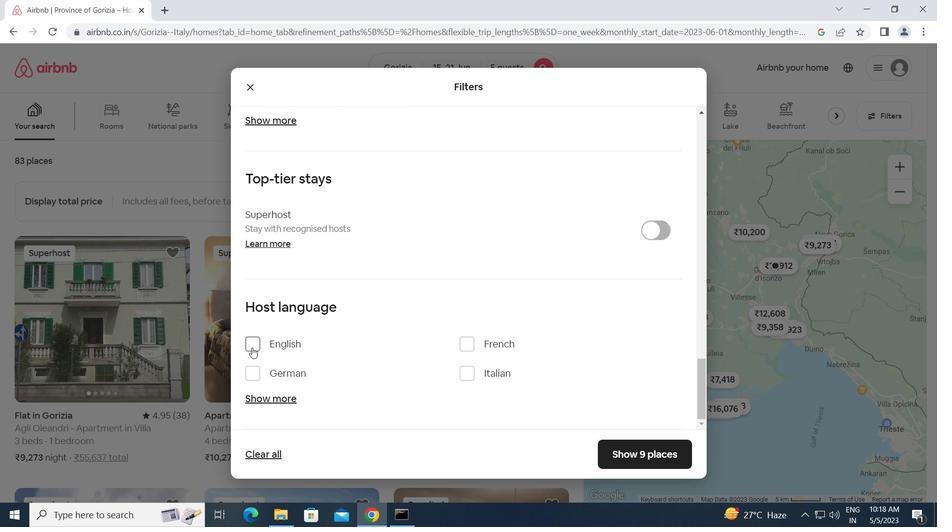 
Action: Mouse moved to (637, 453)
Screenshot: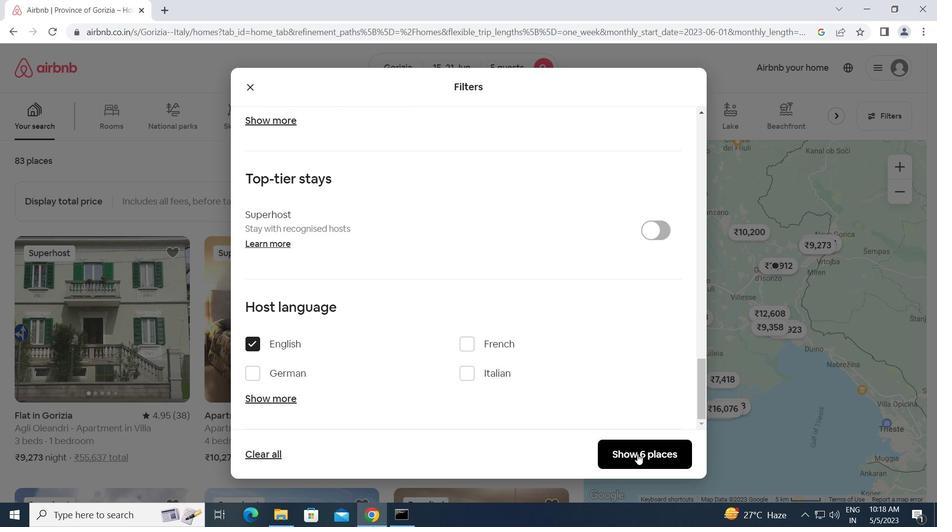 
Action: Mouse pressed left at (637, 453)
Screenshot: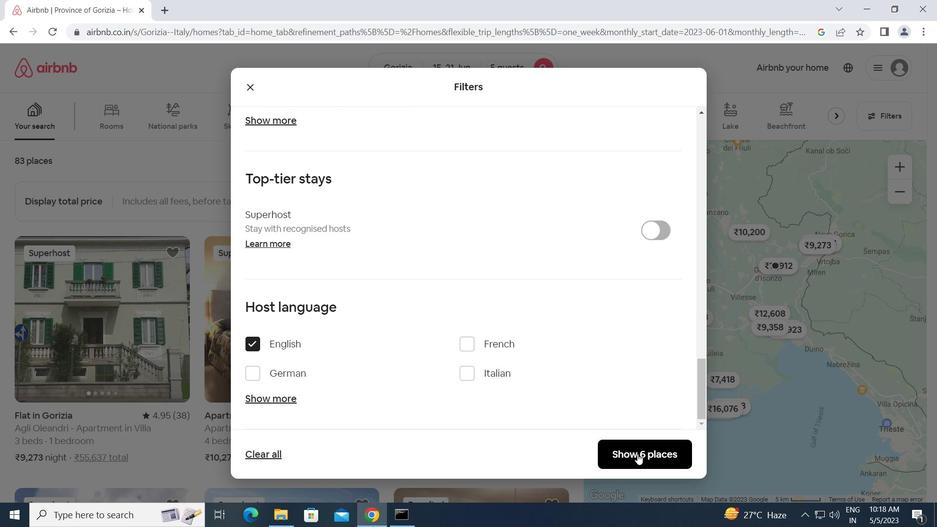 
